 Task: Disable the command palette in the feature preview.
Action: Mouse moved to (1113, 105)
Screenshot: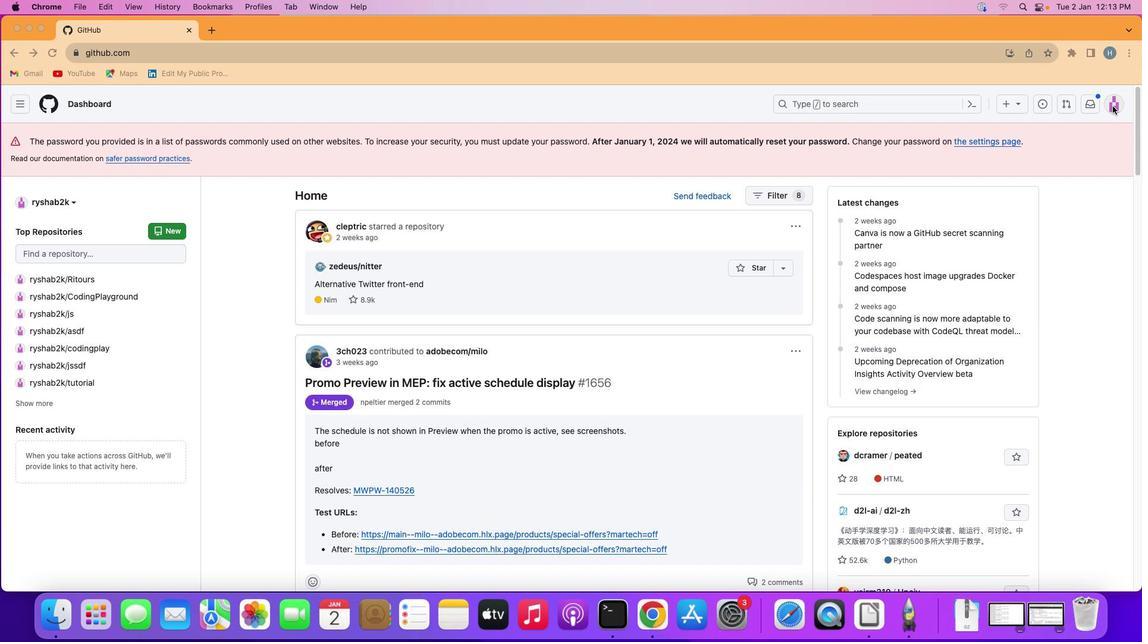 
Action: Mouse pressed left at (1113, 105)
Screenshot: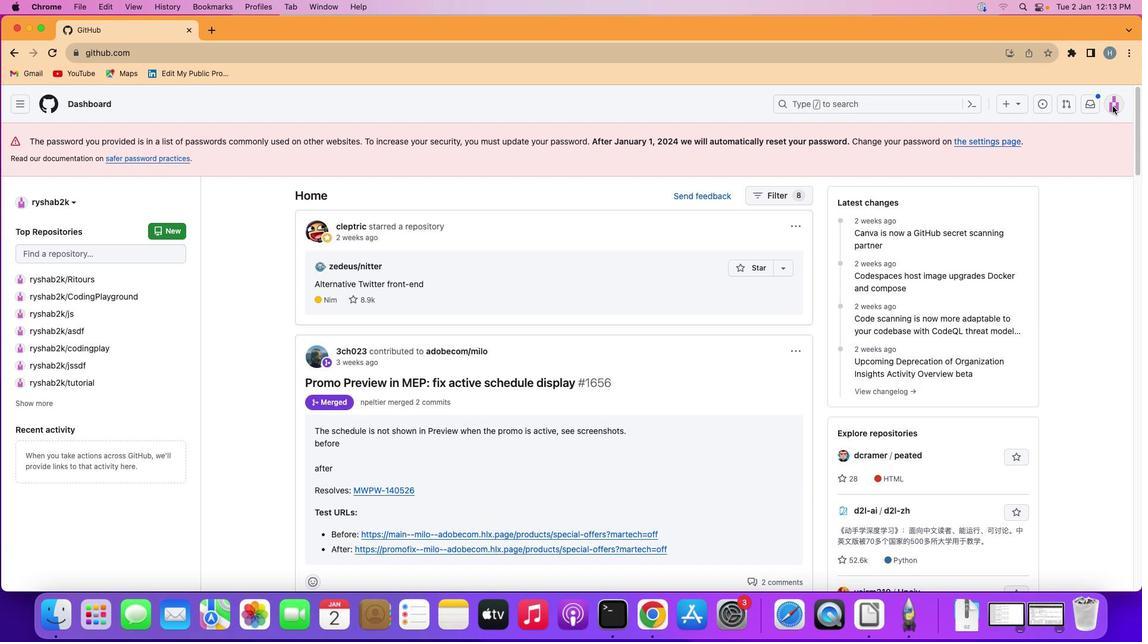 
Action: Mouse moved to (1113, 103)
Screenshot: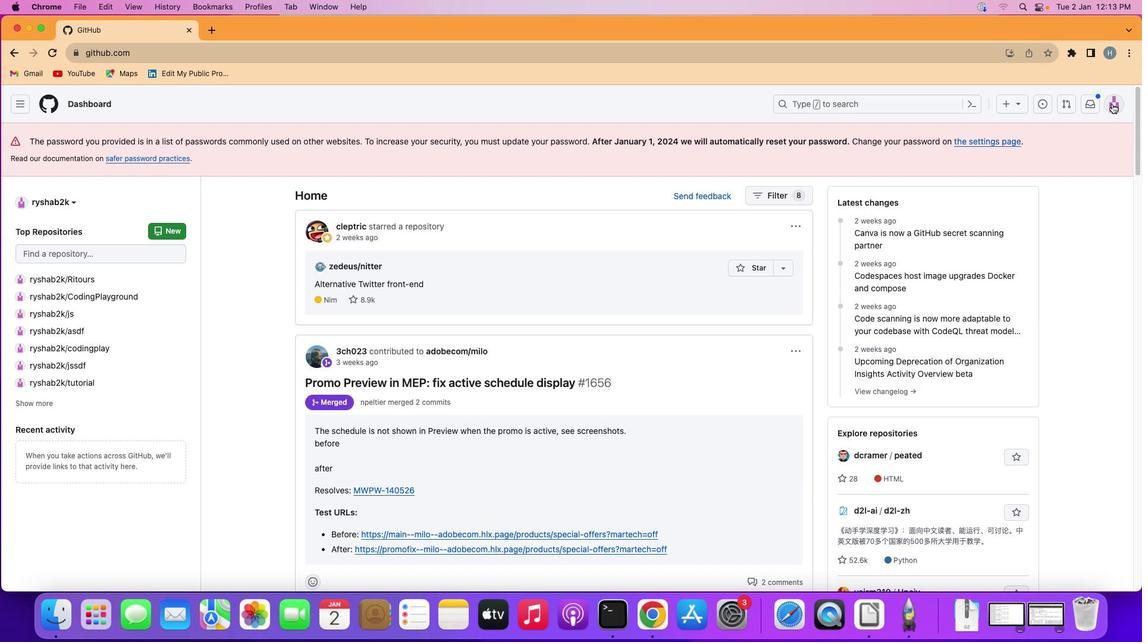 
Action: Mouse pressed left at (1113, 103)
Screenshot: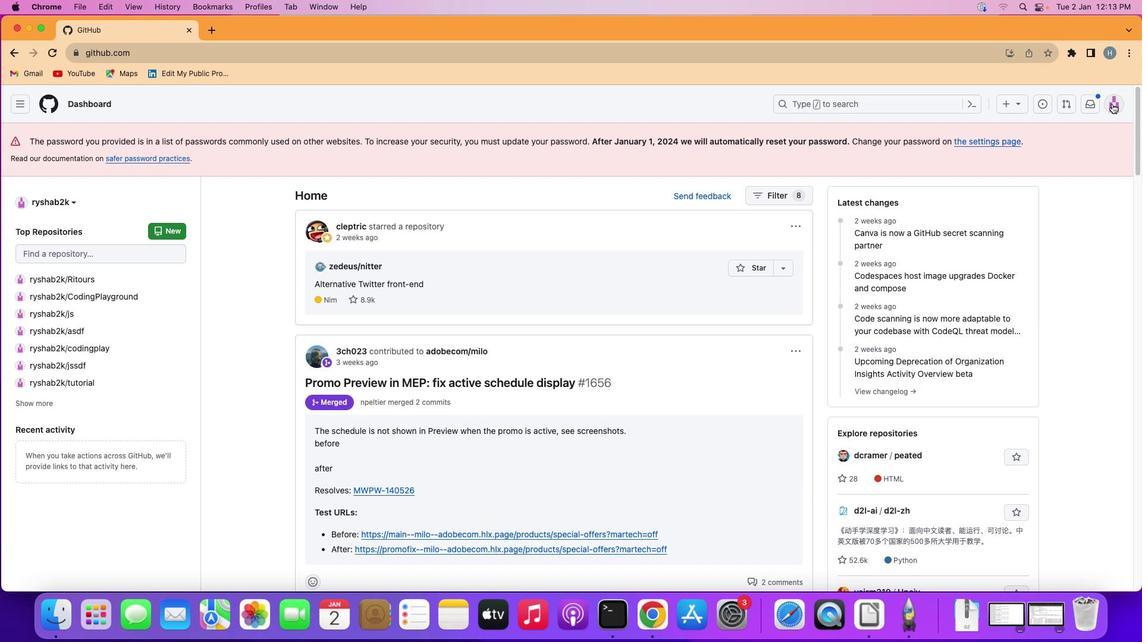 
Action: Mouse moved to (1000, 410)
Screenshot: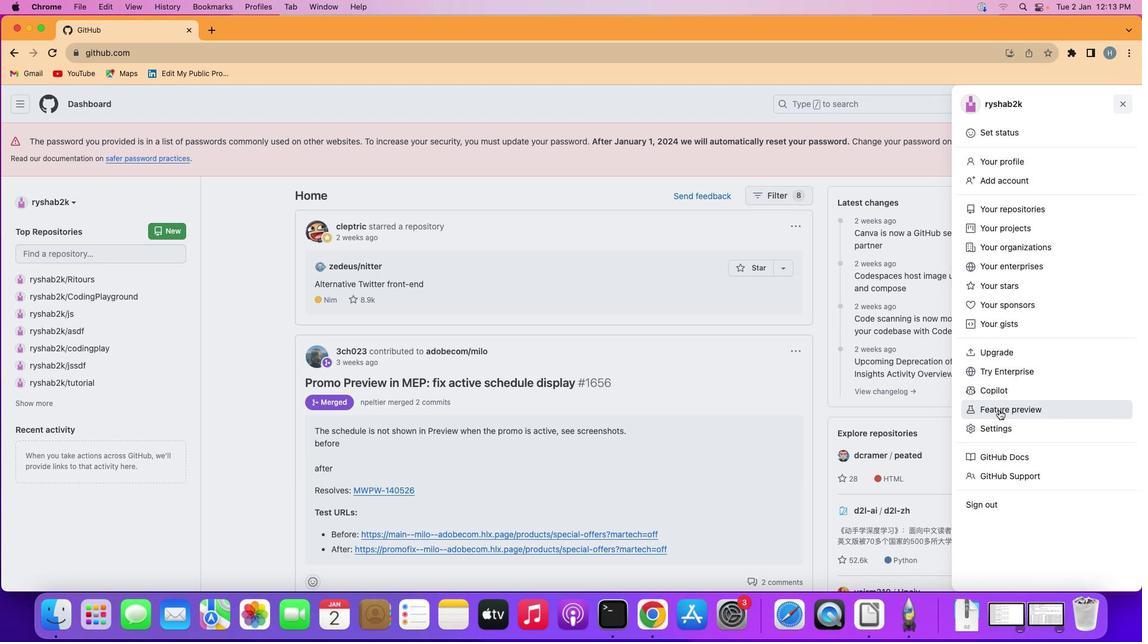 
Action: Mouse pressed left at (1000, 410)
Screenshot: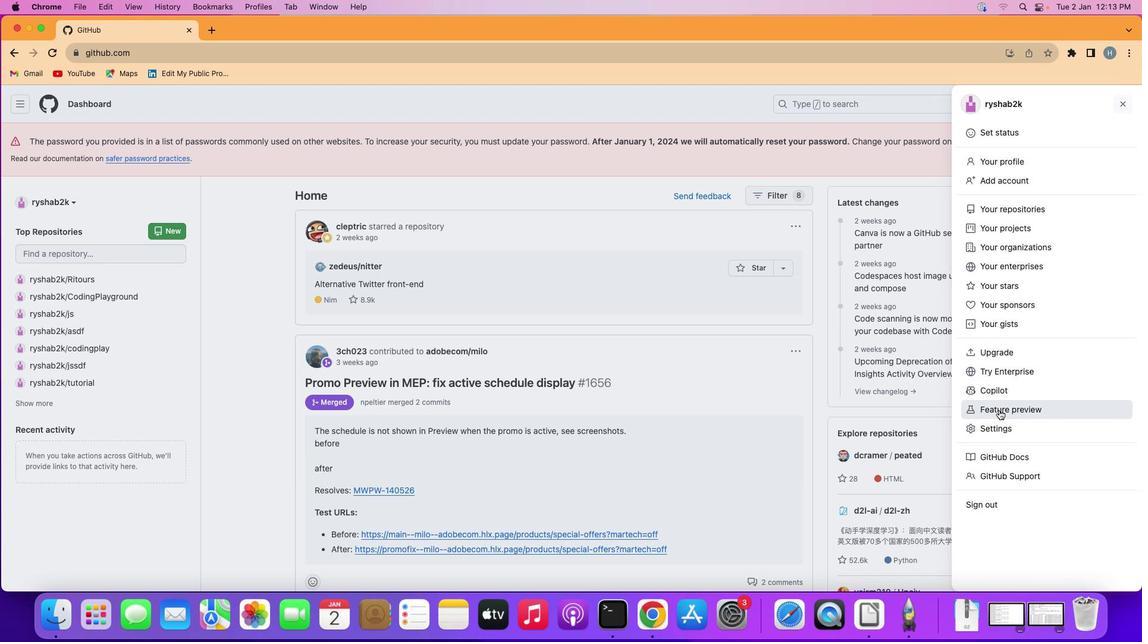 
Action: Mouse moved to (397, 248)
Screenshot: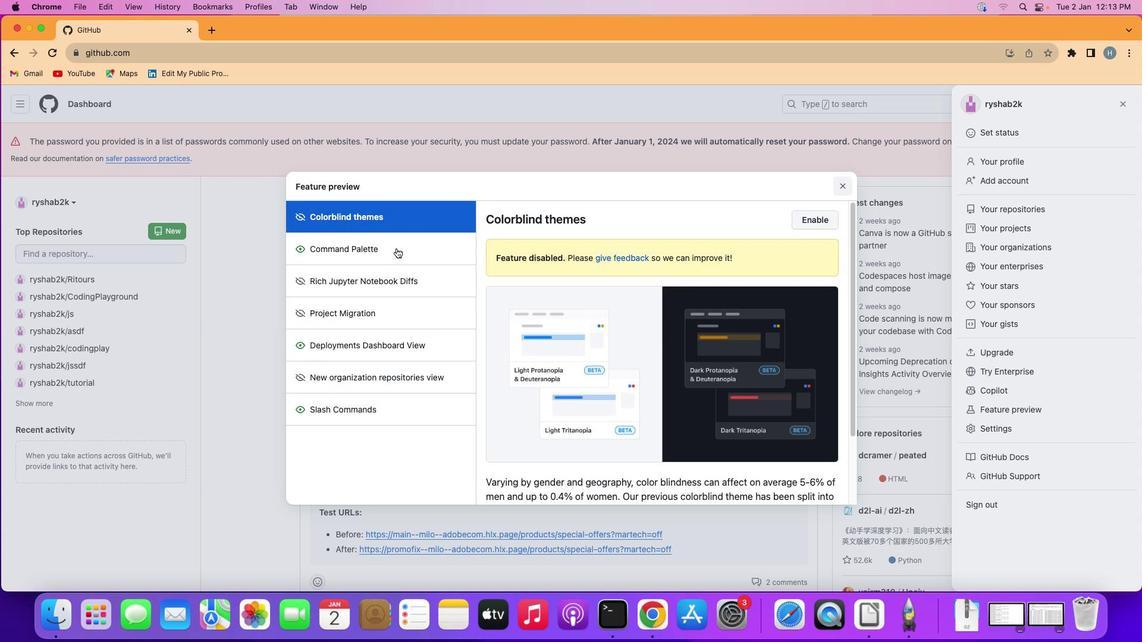 
Action: Mouse pressed left at (397, 248)
Screenshot: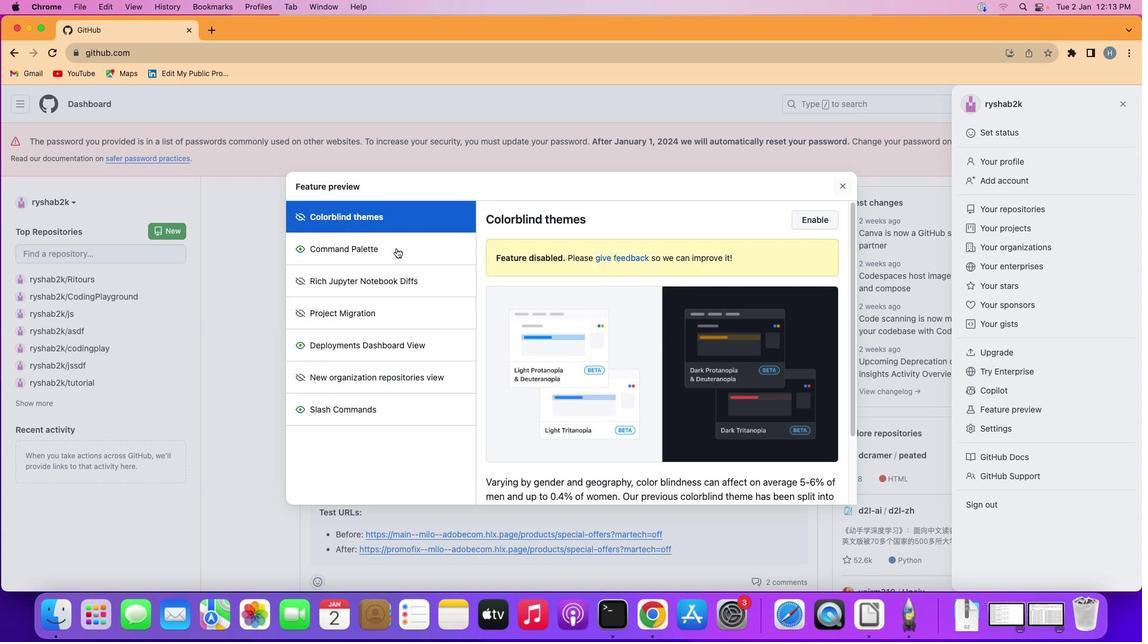 
Action: Mouse moved to (372, 249)
Screenshot: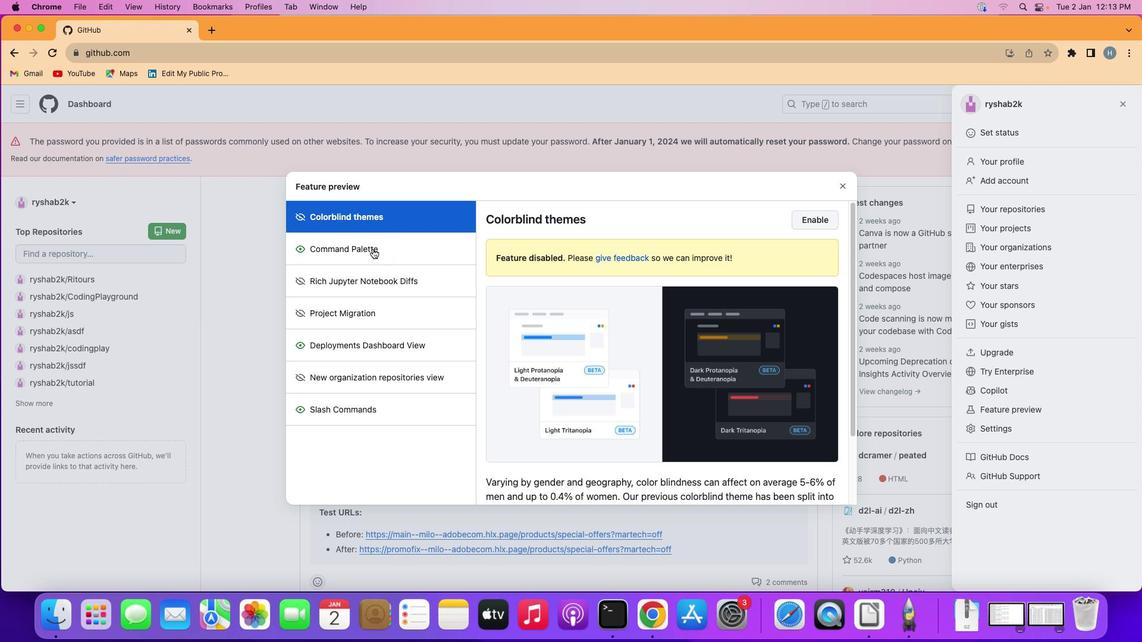 
Action: Mouse pressed left at (372, 249)
Screenshot: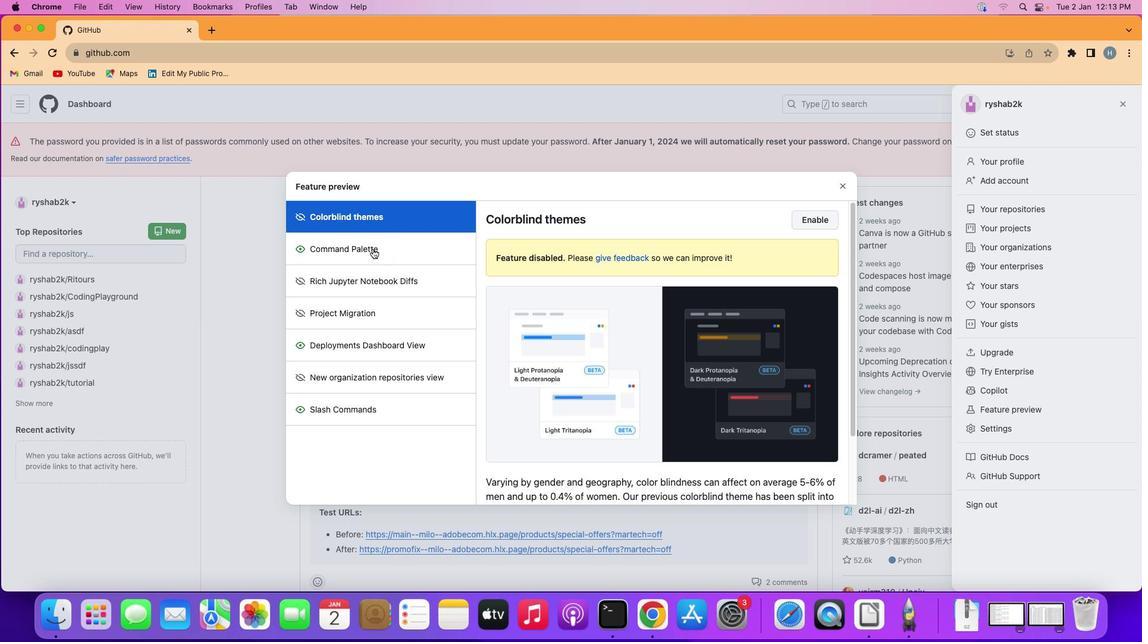 
Action: Mouse pressed left at (372, 249)
Screenshot: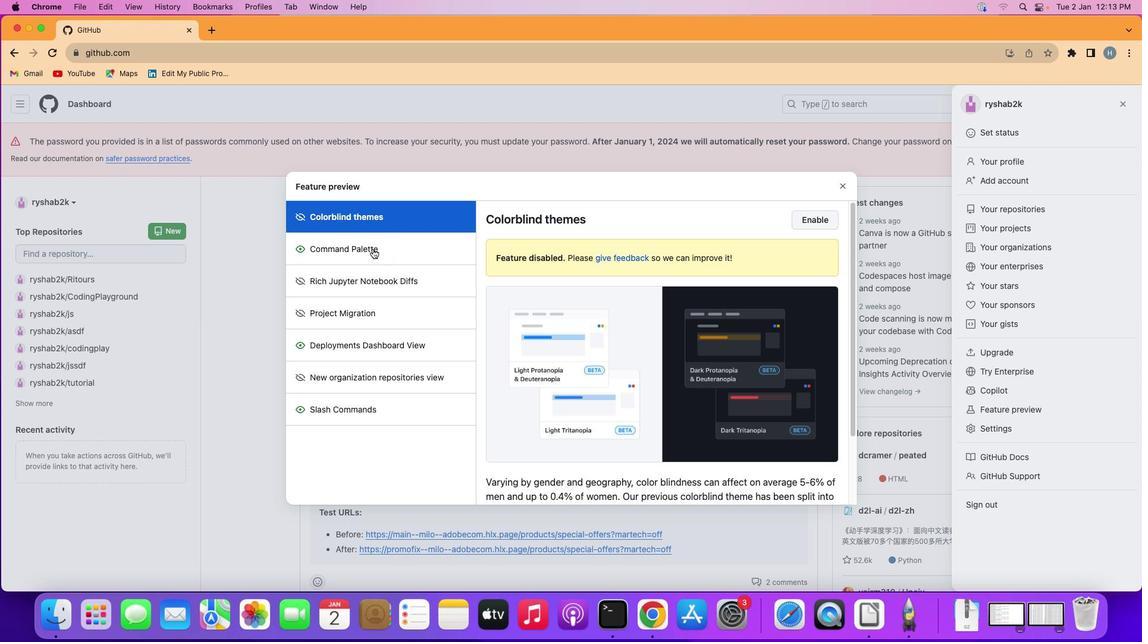 
Action: Mouse moved to (814, 220)
Screenshot: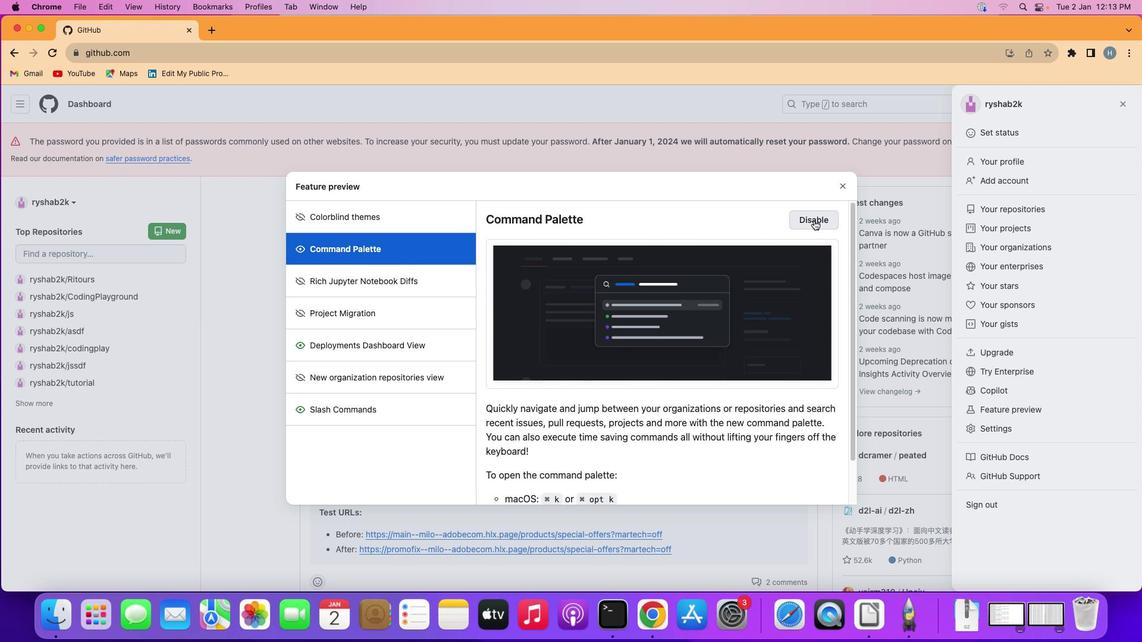 
Action: Mouse pressed left at (814, 220)
Screenshot: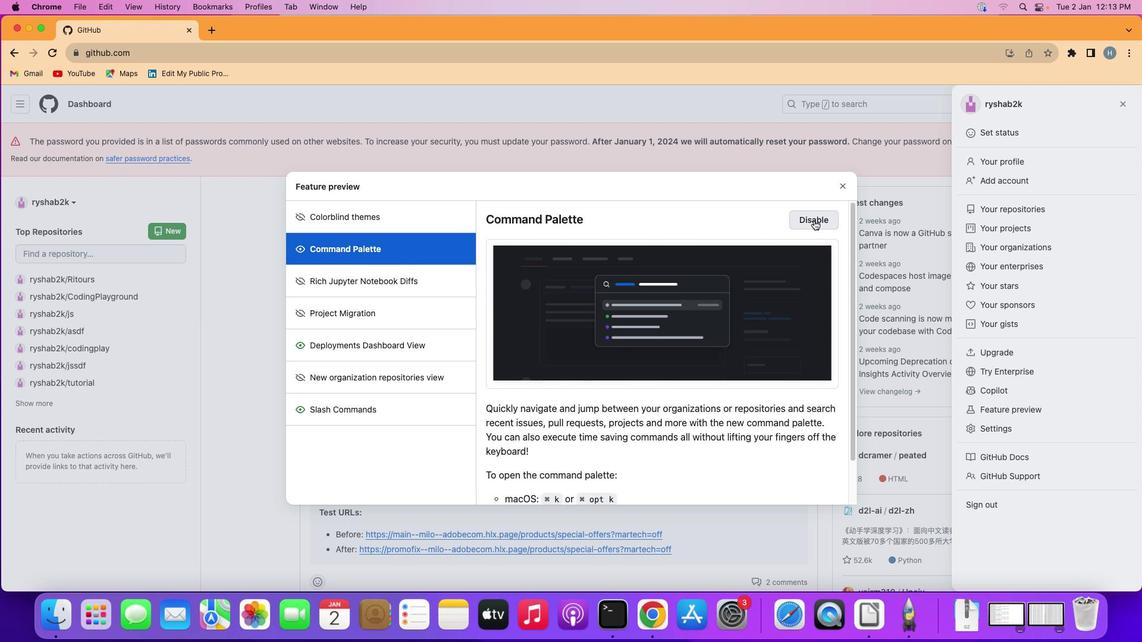 
